 Task: End scribble line.
Action: Mouse moved to (371, 279)
Screenshot: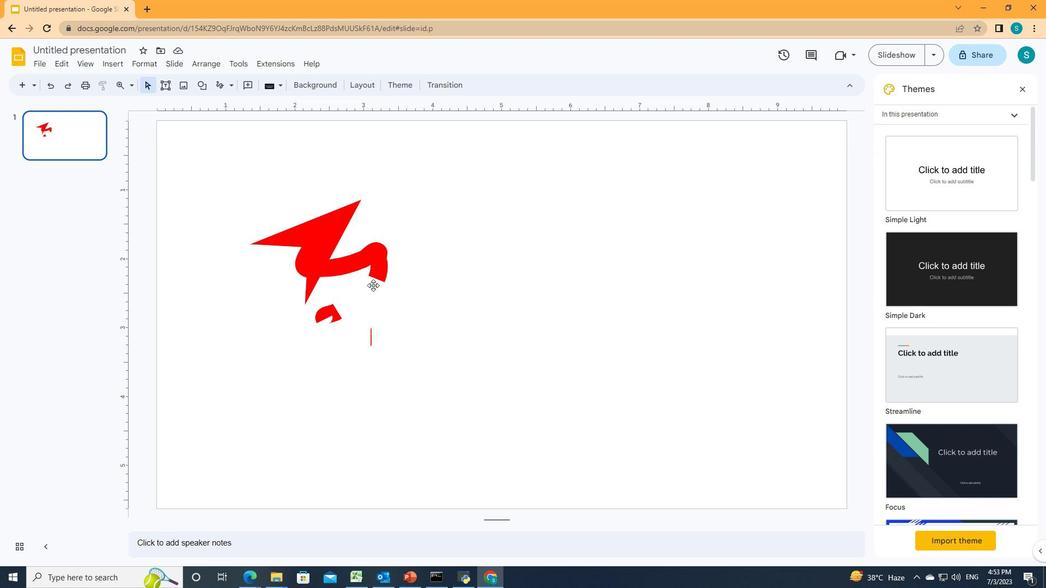 
Action: Mouse pressed left at (371, 279)
Screenshot: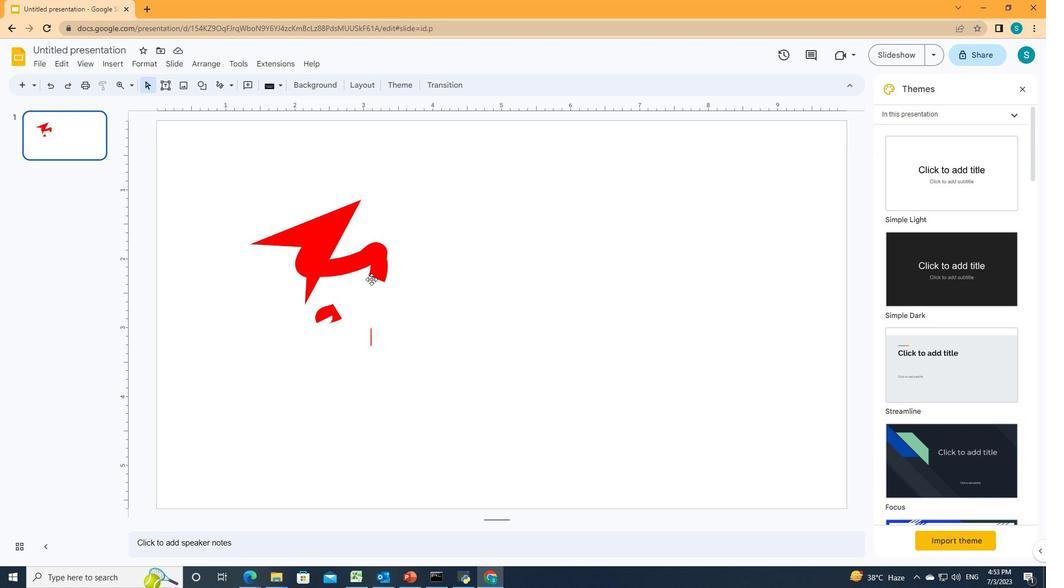 
Action: Mouse moved to (320, 80)
Screenshot: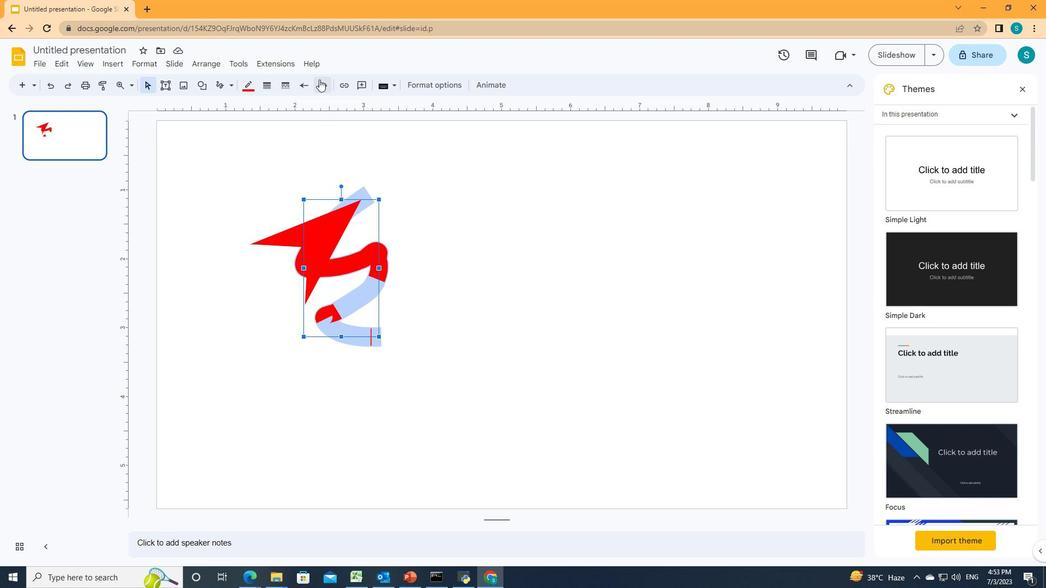 
Action: Mouse pressed left at (320, 80)
Screenshot: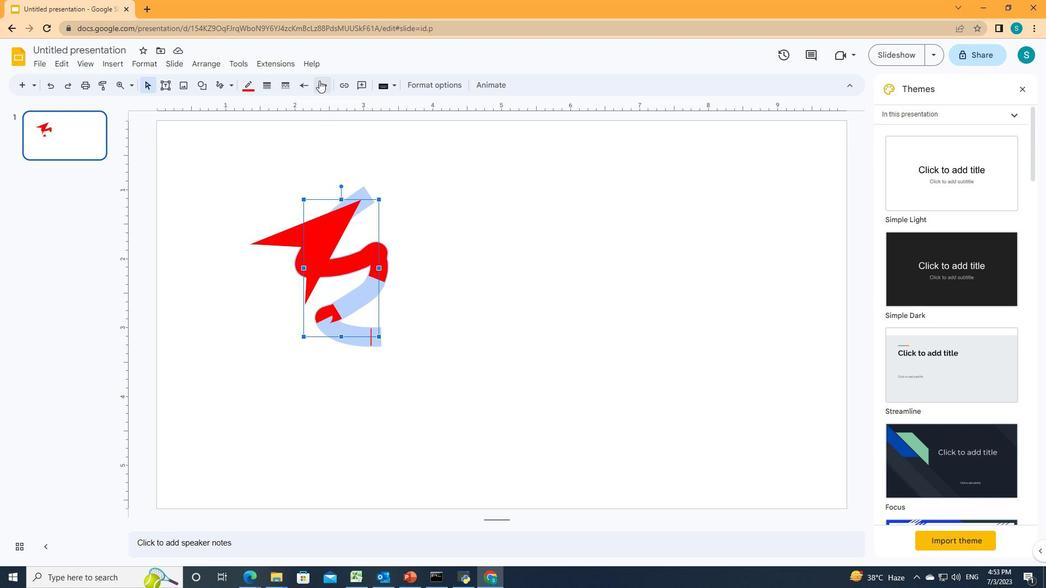 
Action: Mouse moved to (332, 124)
Screenshot: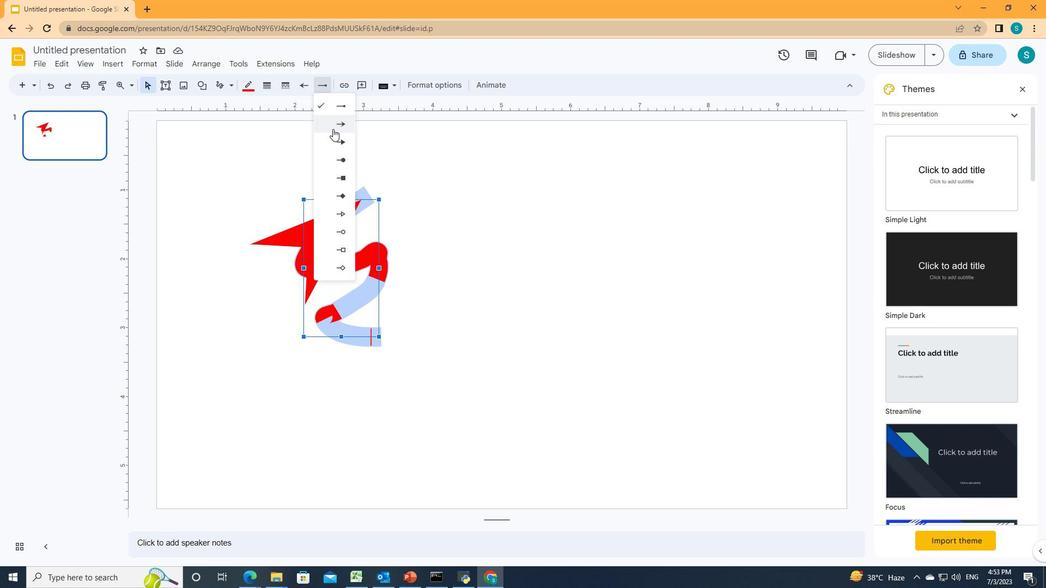 
Action: Mouse pressed left at (332, 124)
Screenshot: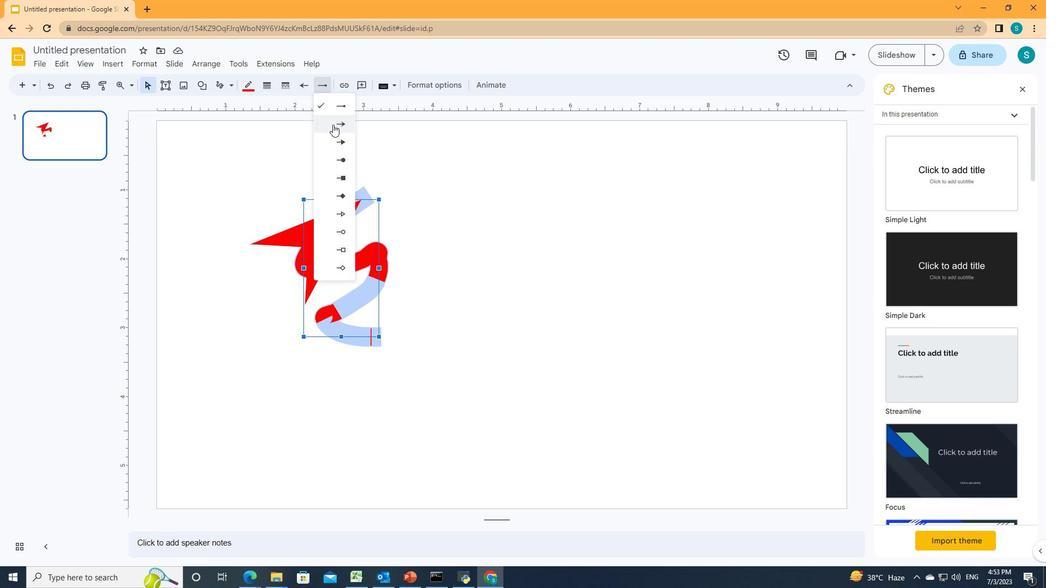 
Action: Mouse moved to (502, 251)
Screenshot: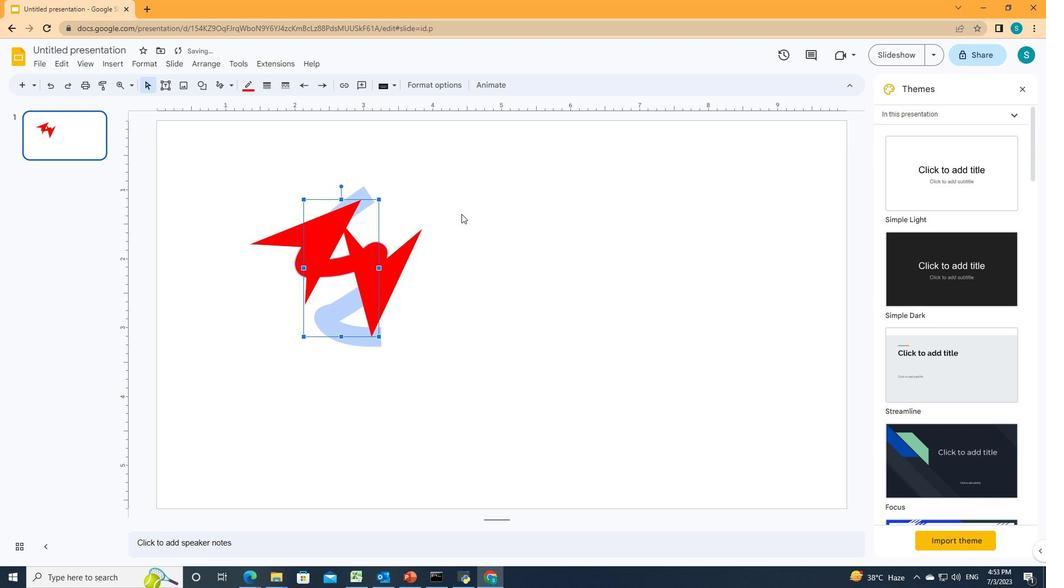 
